 Task: Advanced Features: Encode a video using FFV1 for lossless compression.
Action: Mouse moved to (589, 551)
Screenshot: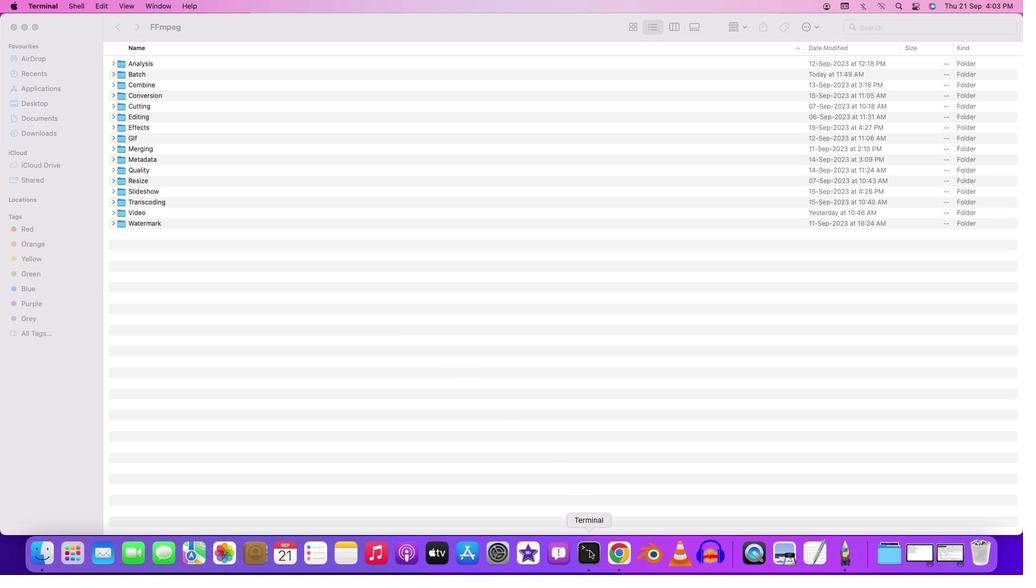 
Action: Mouse pressed right at (589, 551)
Screenshot: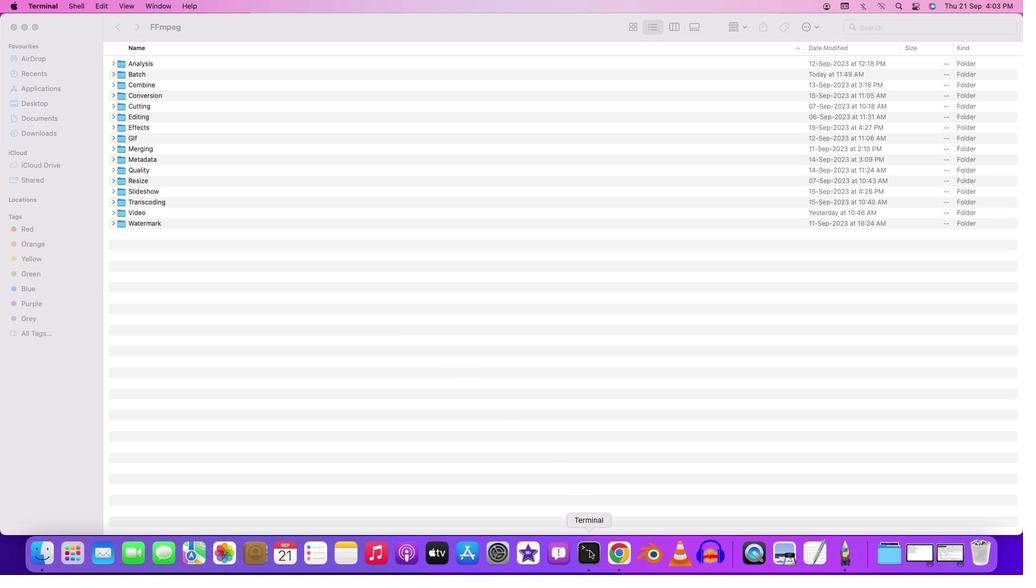 
Action: Mouse moved to (621, 424)
Screenshot: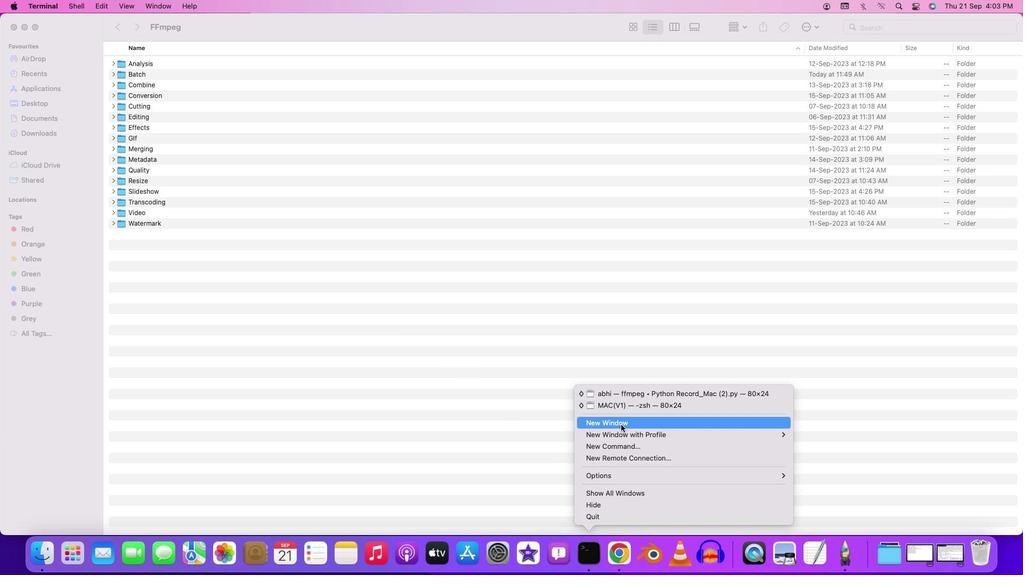 
Action: Mouse pressed left at (621, 424)
Screenshot: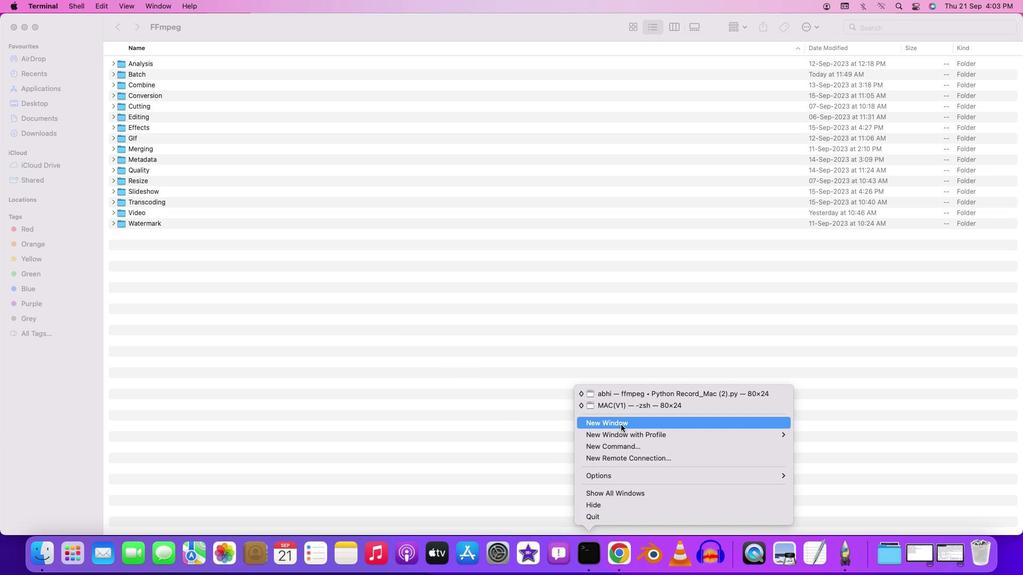 
Action: Mouse moved to (247, 21)
Screenshot: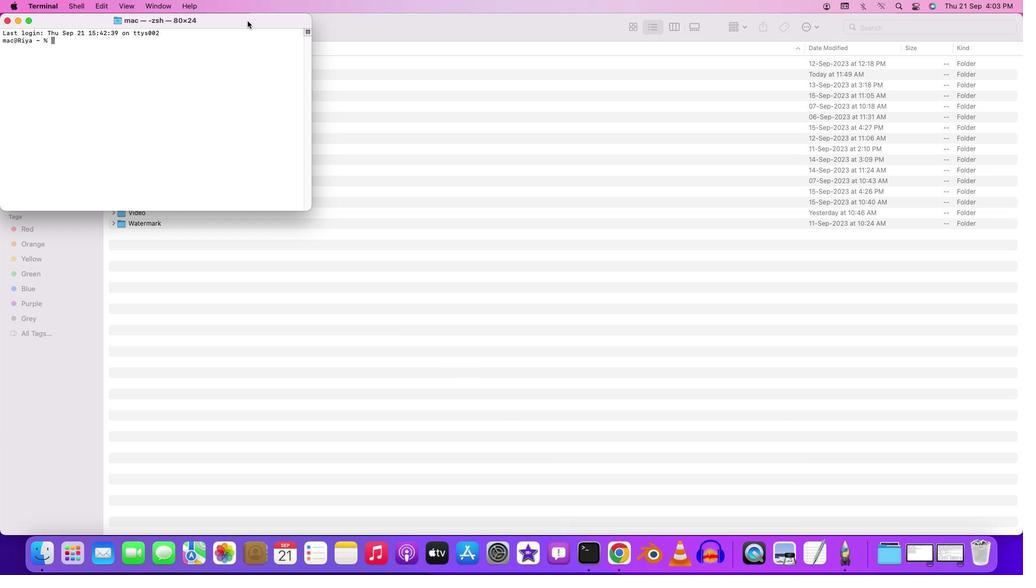 
Action: Mouse pressed left at (247, 21)
Screenshot: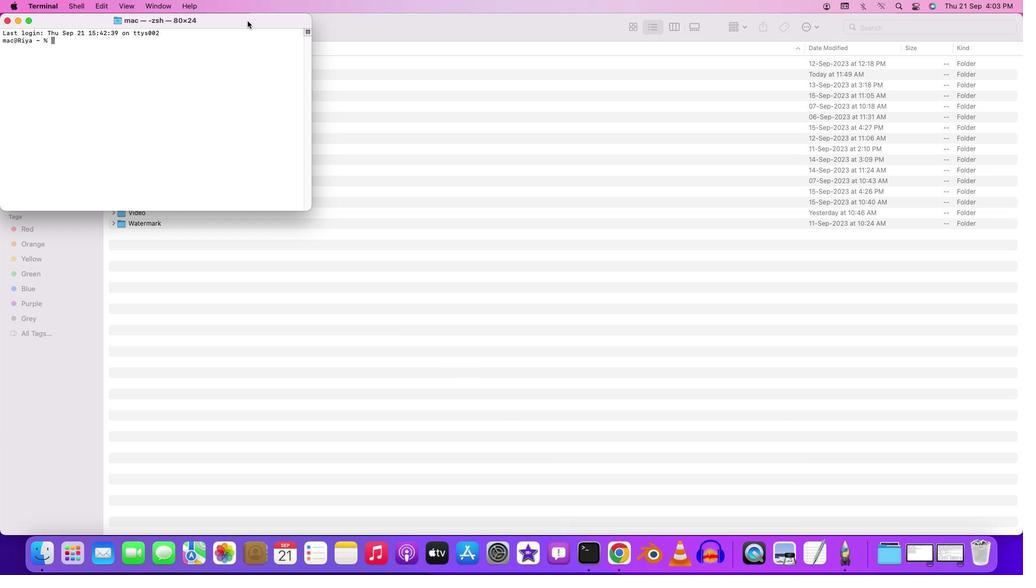 
Action: Mouse pressed left at (247, 21)
Screenshot: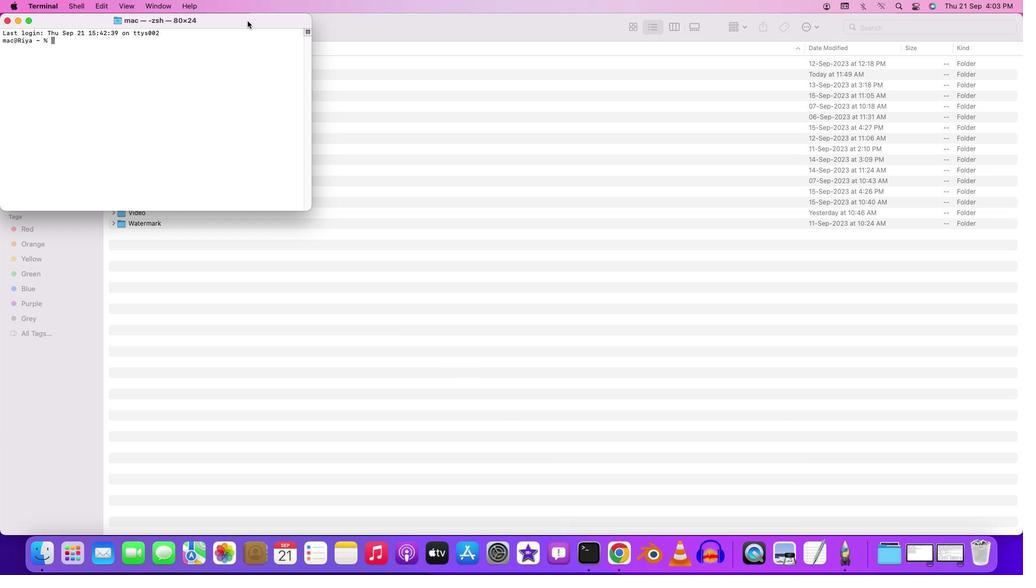 
Action: Mouse moved to (296, 132)
Screenshot: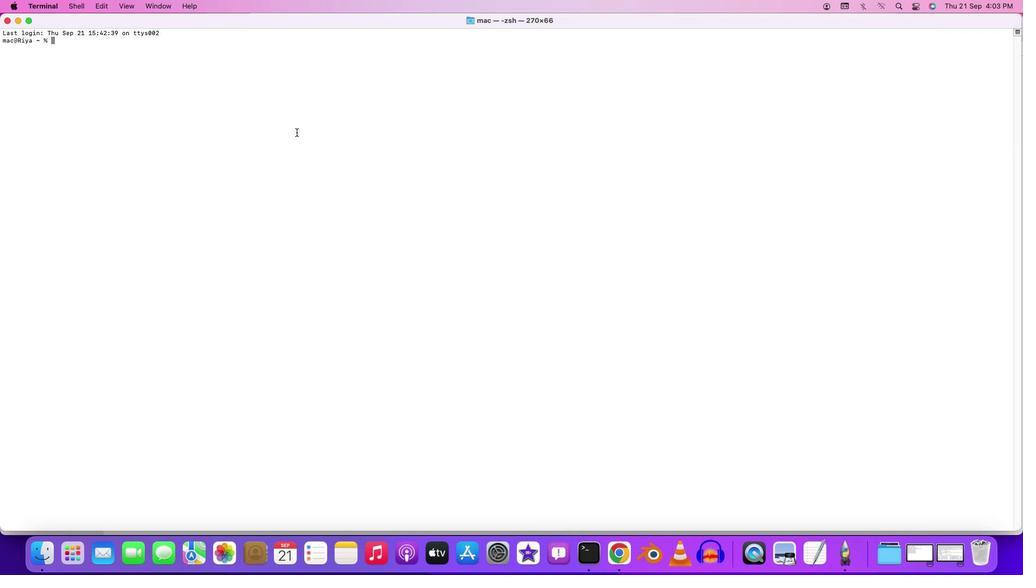 
Action: Key pressed 'c''d'Key.space'd''e''s''k''t''o''p'Key.enter'c''d'Key.space'f''f''m''p''e''g'Key.enter'c''d'Key.space'f'Key.backspace'b''a''t''c''h'Key.enter'c''d'Key.space'v''i''d''e''o'Key.enter'f''f''m''p''e''g'Key.space'-''i'Key.space'i''n''p''u''t'Key.shift'_''v''i''d''e''o''.''m''p''4'Key.space'-''c'Key.shift':''v'Key.space'f''f''v''1'Key.space'o''u''t''p''u''t'Key.shift'_''l''o''s''e''e'Key.backspaceKey.backspace's''l''e''s''s''.''m''k''v'Key.enter
Screenshot: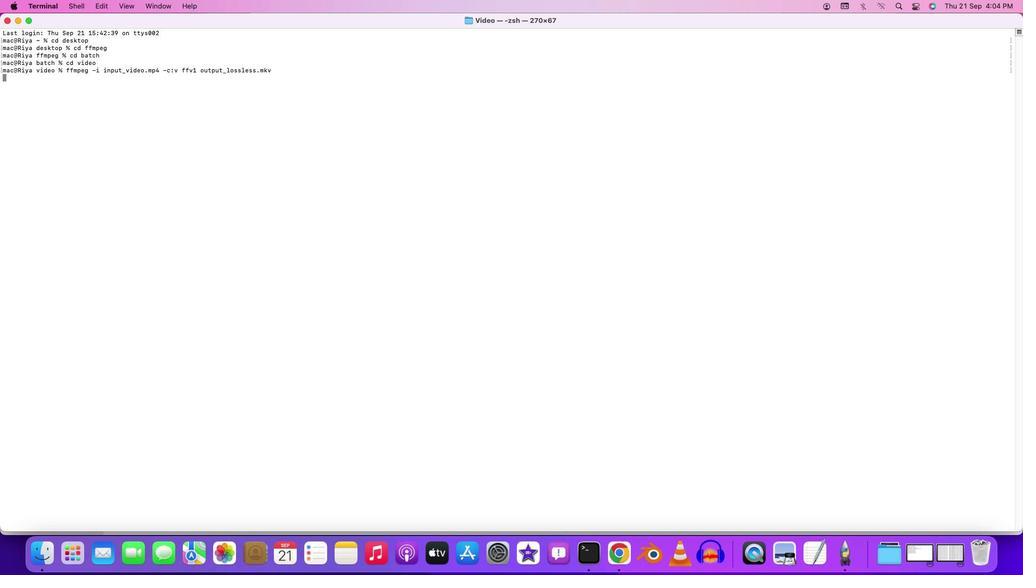 
Action: Mouse moved to (463, 472)
Screenshot: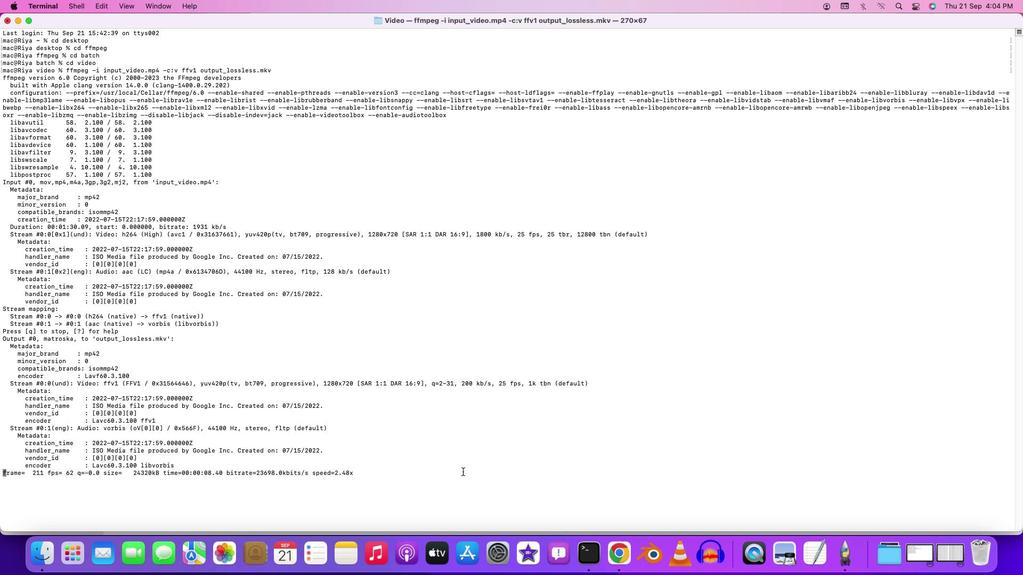 
Action: Mouse pressed left at (463, 472)
Screenshot: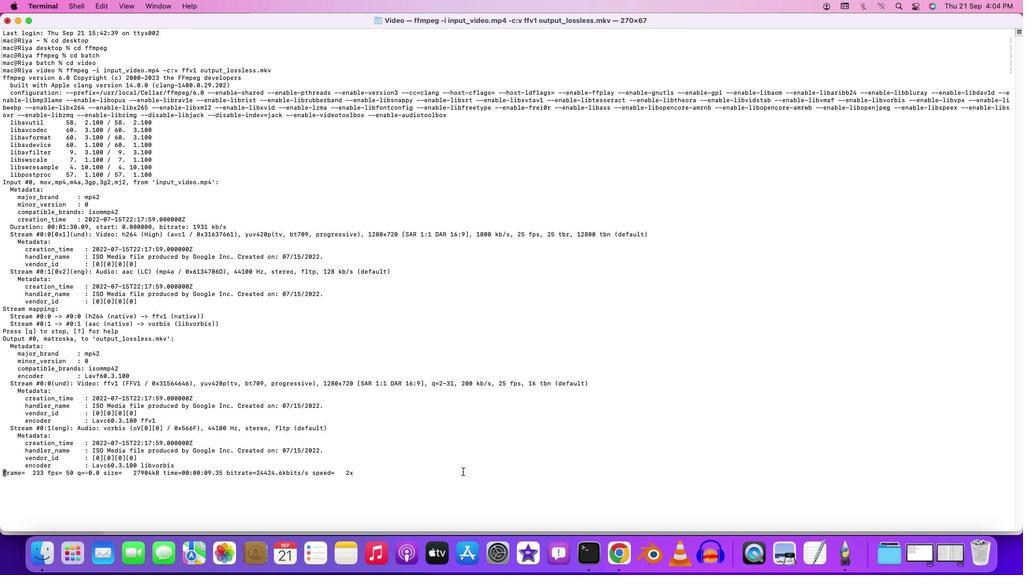 
Action: Mouse moved to (463, 472)
Screenshot: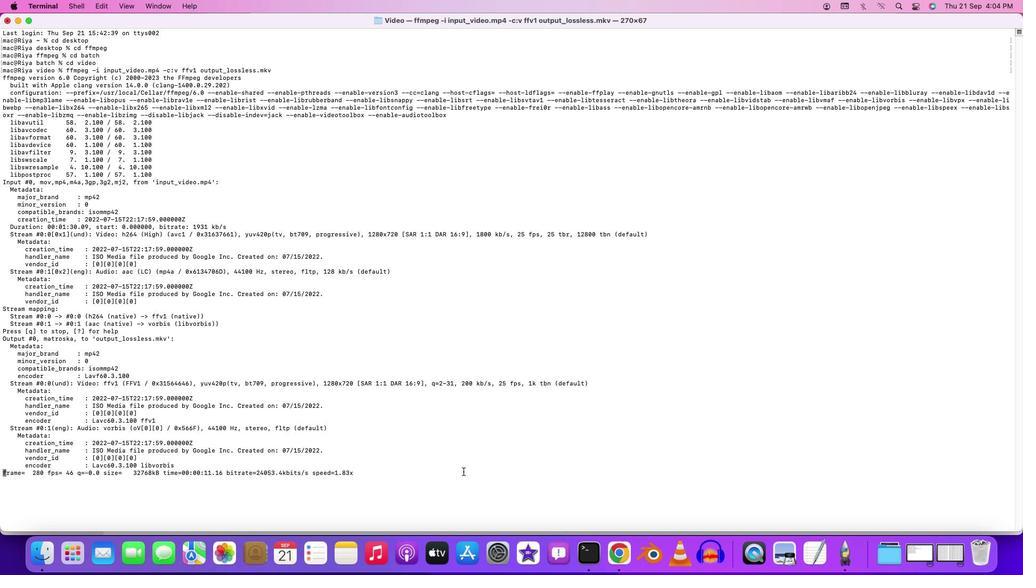 
